 Task: Change polyline line weight to 16PX.
Action: Mouse moved to (342, 298)
Screenshot: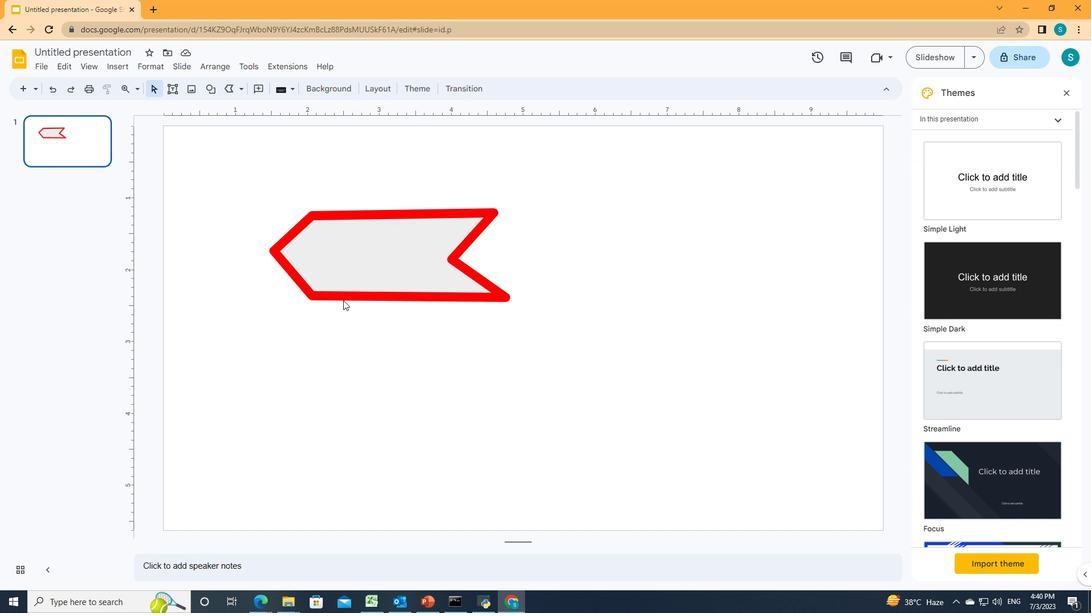 
Action: Mouse pressed left at (342, 298)
Screenshot: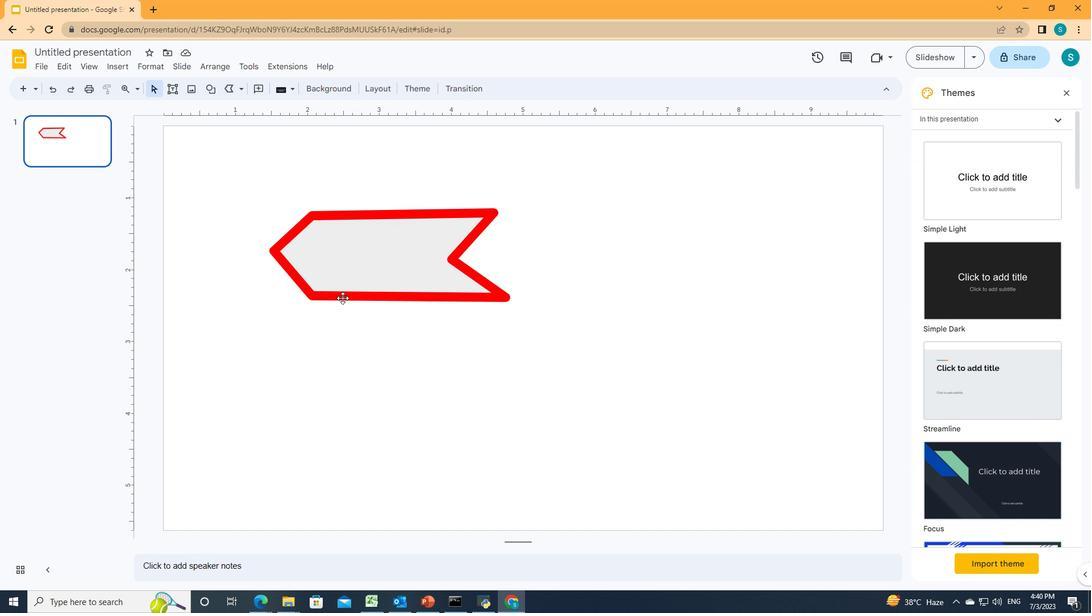 
Action: Mouse moved to (296, 92)
Screenshot: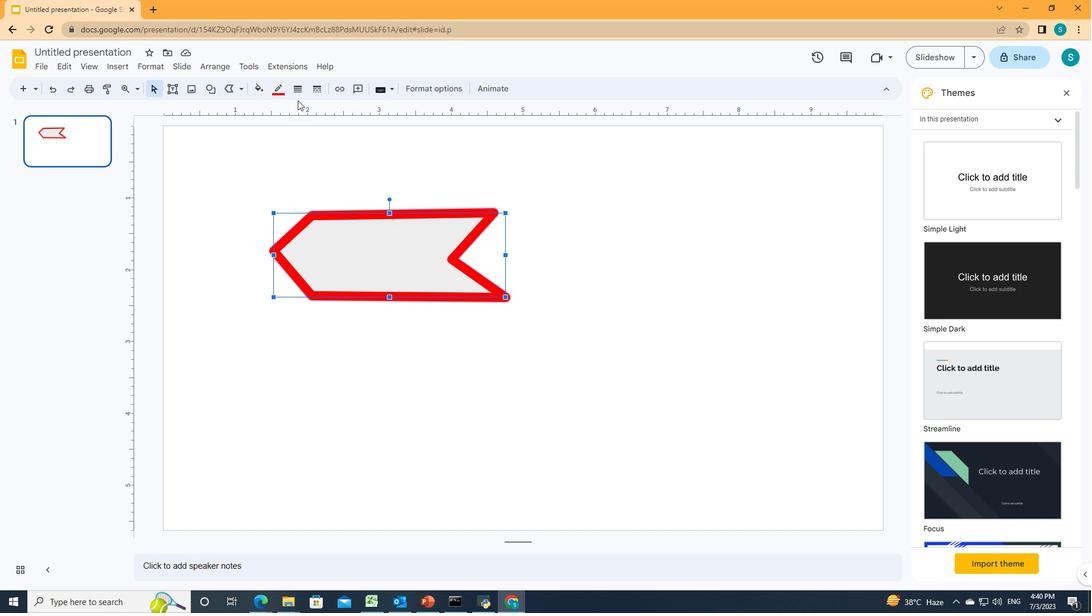 
Action: Mouse pressed left at (296, 92)
Screenshot: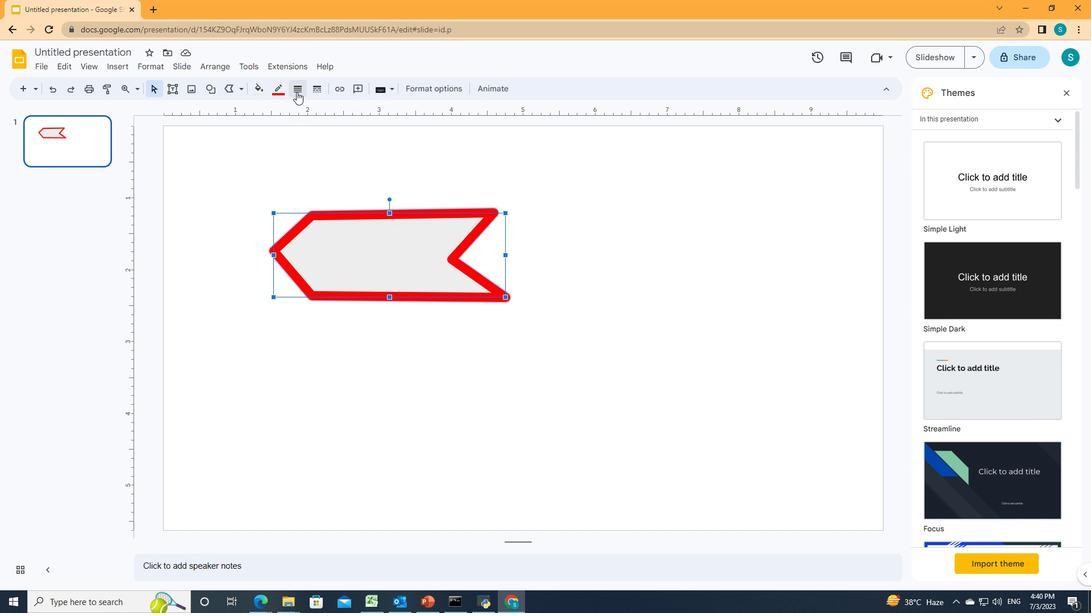 
Action: Mouse moved to (304, 218)
Screenshot: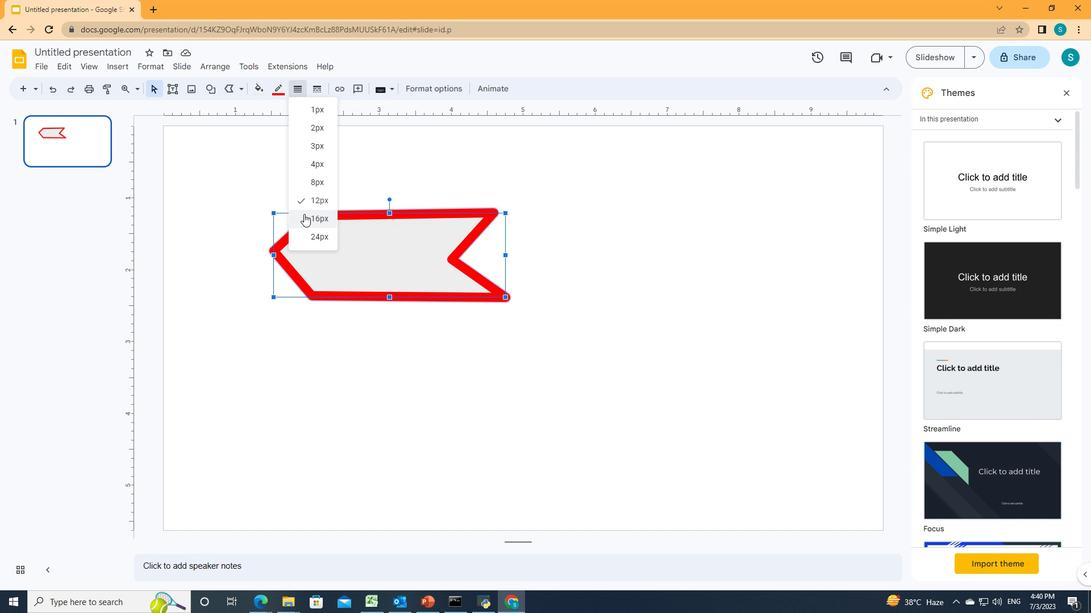 
Action: Mouse pressed left at (304, 218)
Screenshot: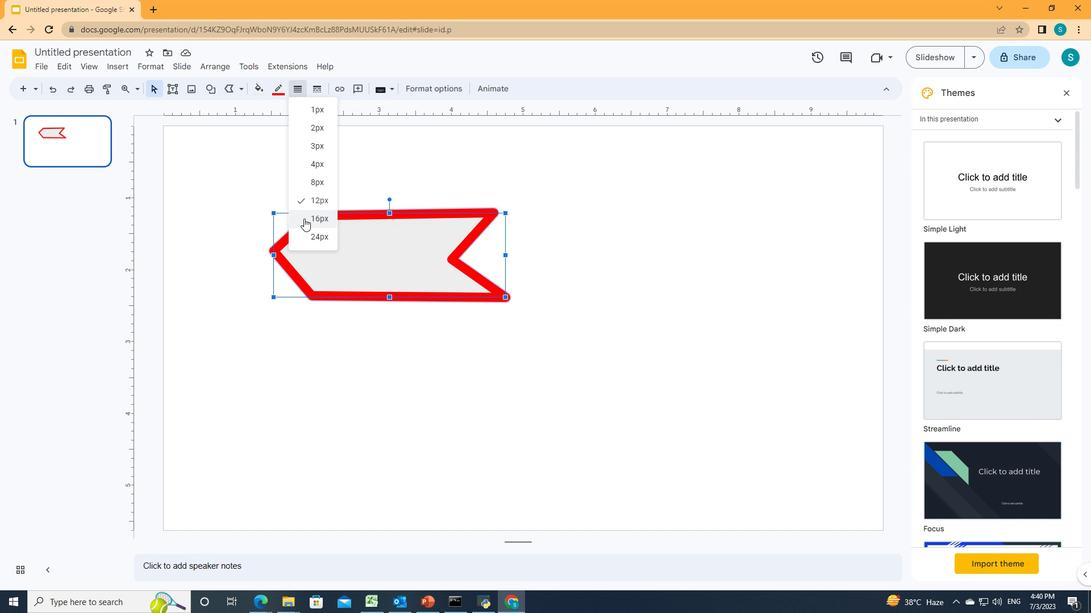 
Action: Mouse moved to (327, 350)
Screenshot: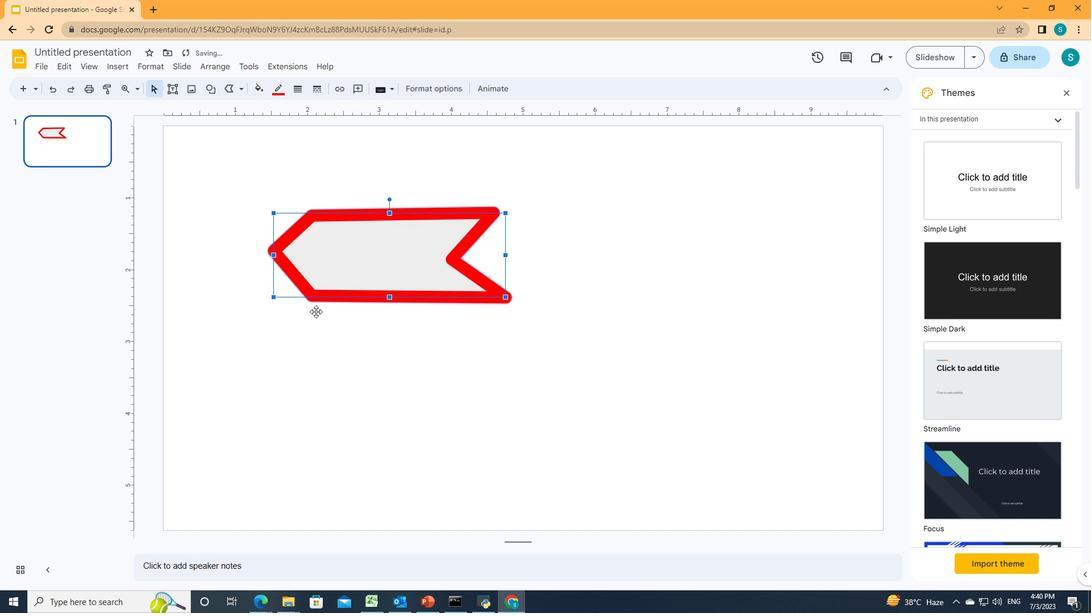 
Action: Mouse pressed left at (327, 350)
Screenshot: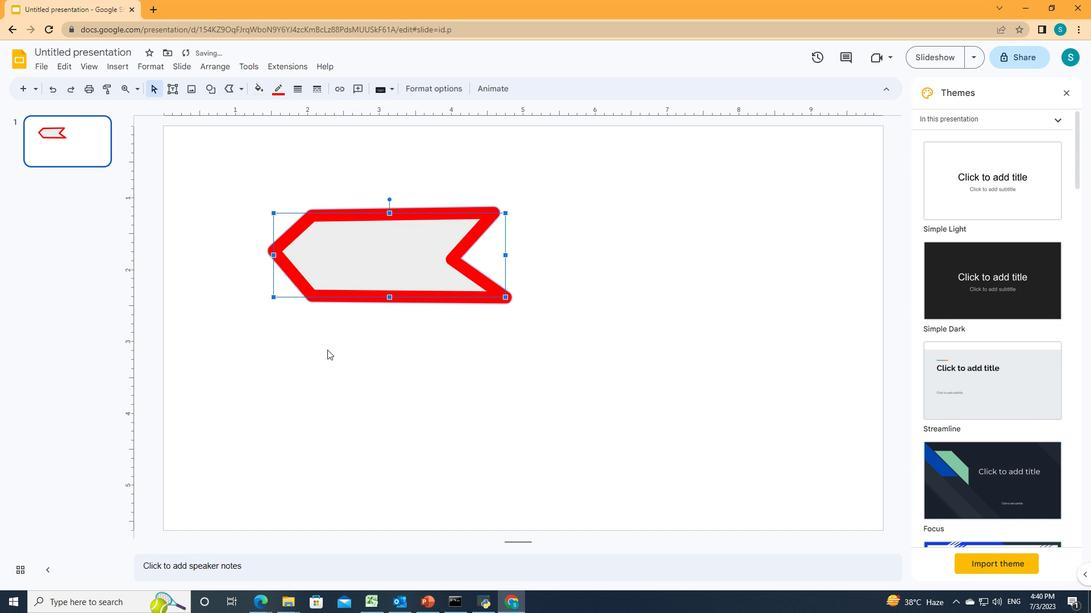 
